 Task: Add Checklist CL0030 to Card Card0030 in Board Board0023 in Workspace Development in Trello
Action: Mouse moved to (373, 421)
Screenshot: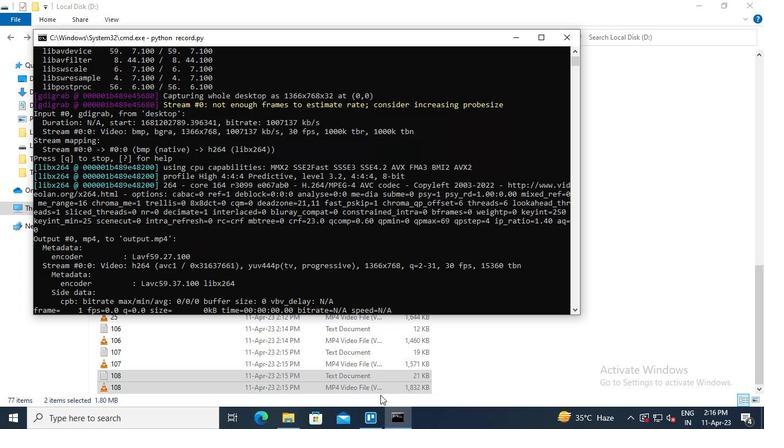 
Action: Mouse pressed left at (373, 421)
Screenshot: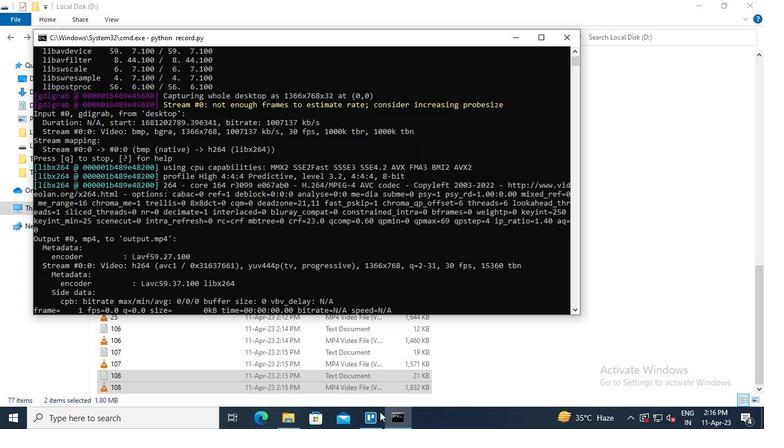 
Action: Mouse moved to (200, 238)
Screenshot: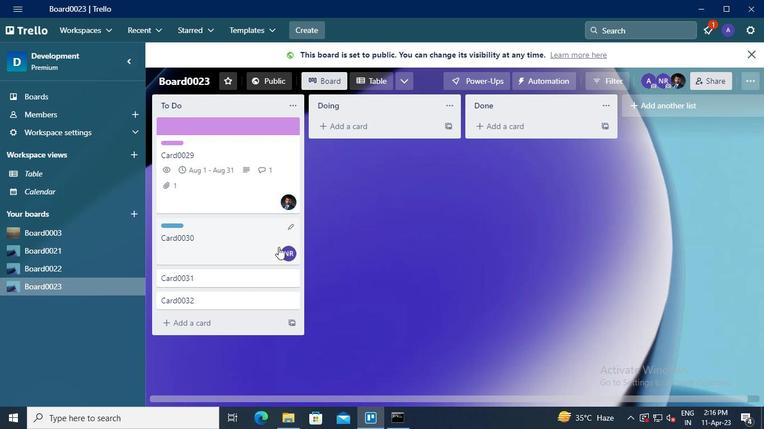 
Action: Mouse pressed left at (200, 238)
Screenshot: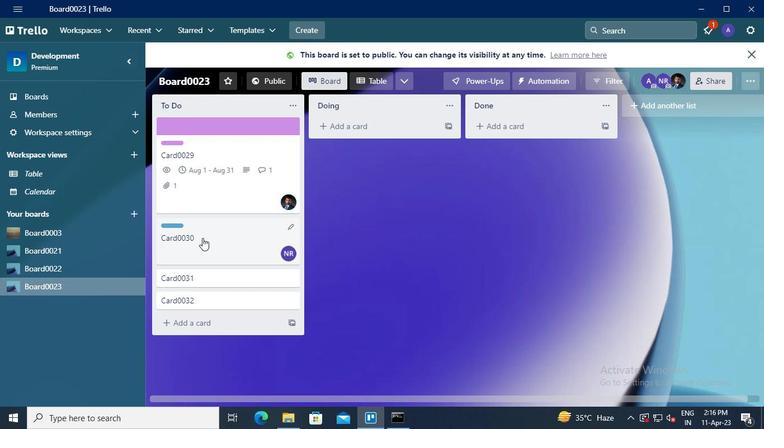 
Action: Mouse moved to (524, 190)
Screenshot: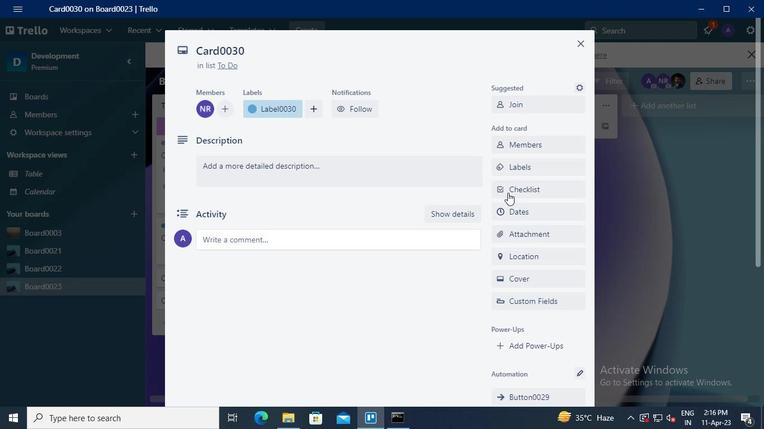 
Action: Mouse pressed left at (524, 190)
Screenshot: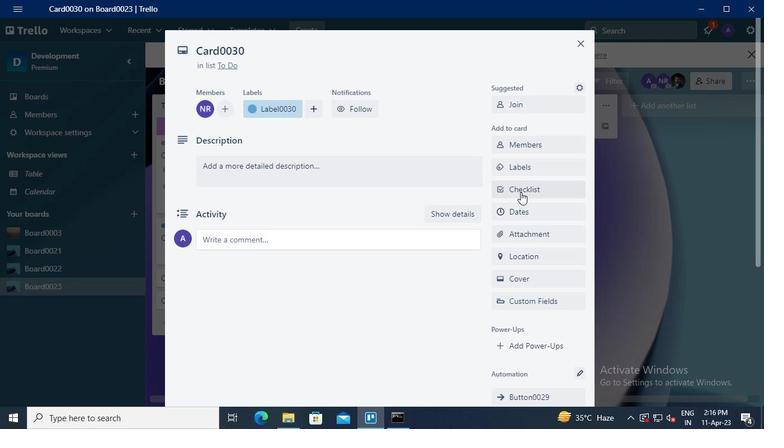 
Action: Keyboard Key.shift
Screenshot: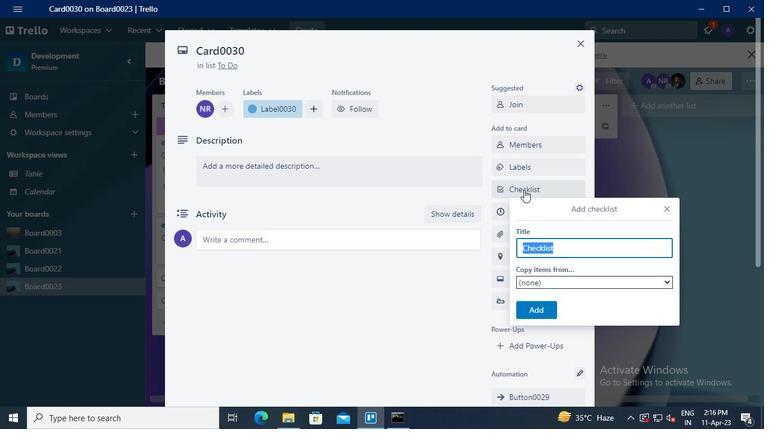 
Action: Keyboard C
Screenshot: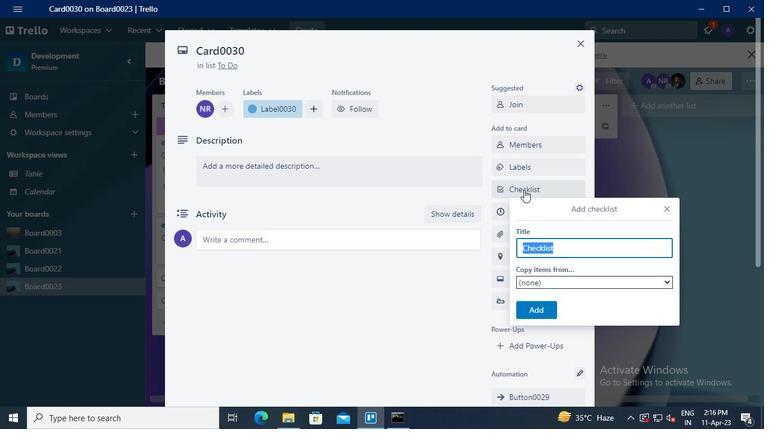 
Action: Keyboard L
Screenshot: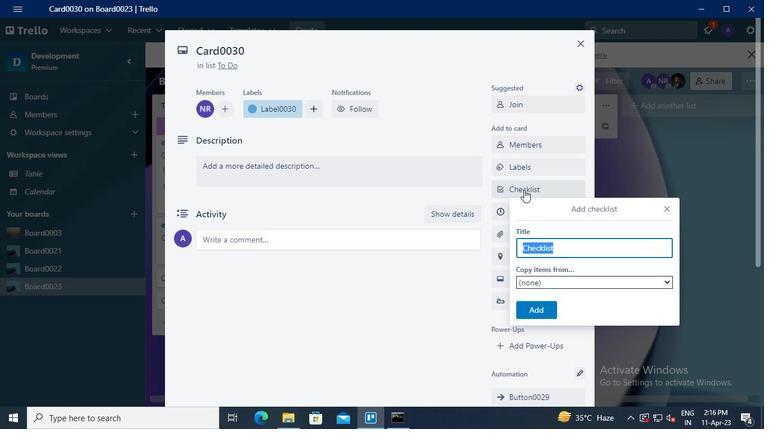 
Action: Keyboard <96>
Screenshot: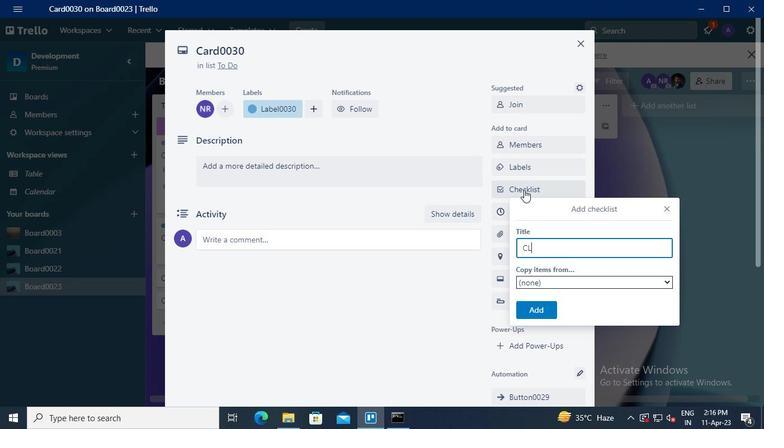 
Action: Keyboard <96>
Screenshot: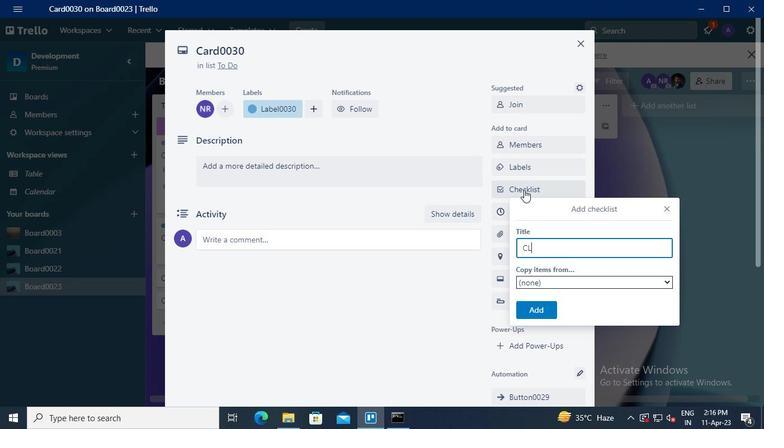 
Action: Keyboard <99>
Screenshot: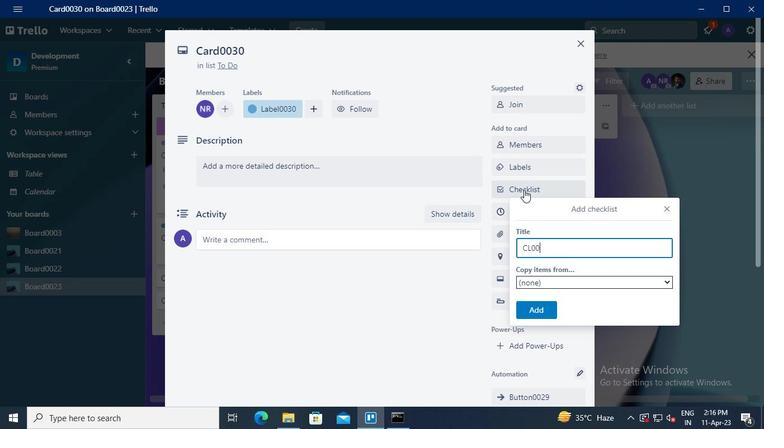 
Action: Keyboard <96>
Screenshot: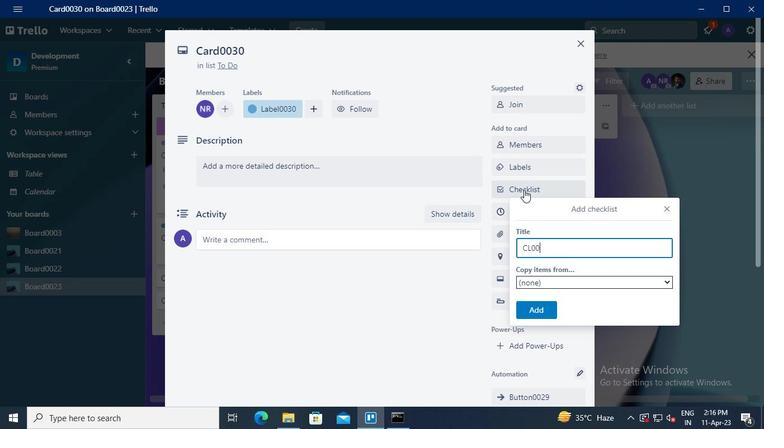
Action: Mouse moved to (543, 306)
Screenshot: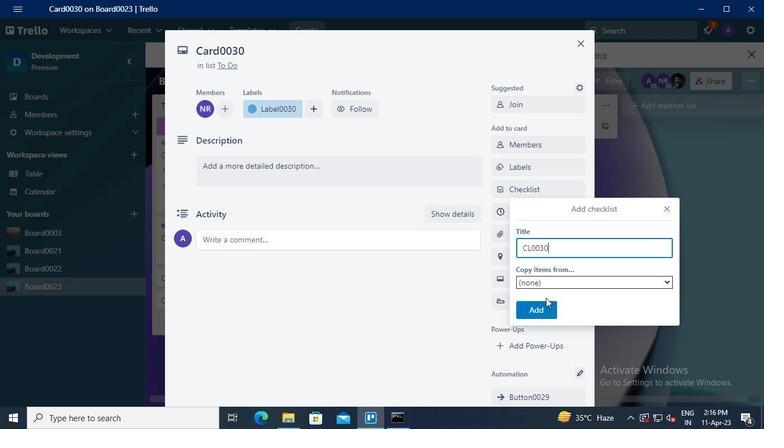 
Action: Mouse pressed left at (543, 306)
Screenshot: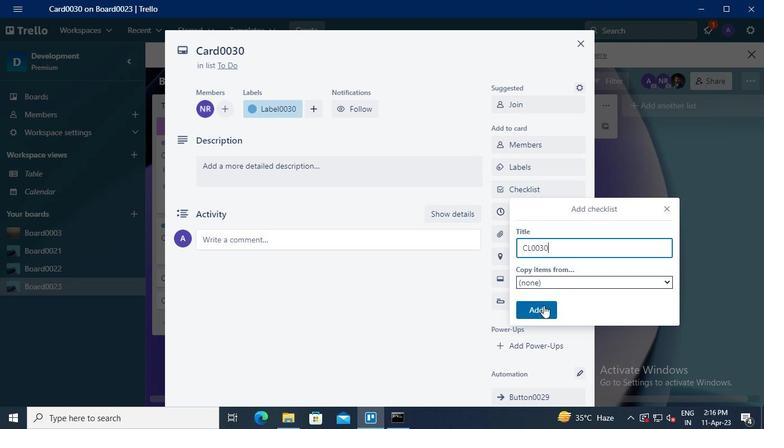 
Action: Mouse moved to (397, 417)
Screenshot: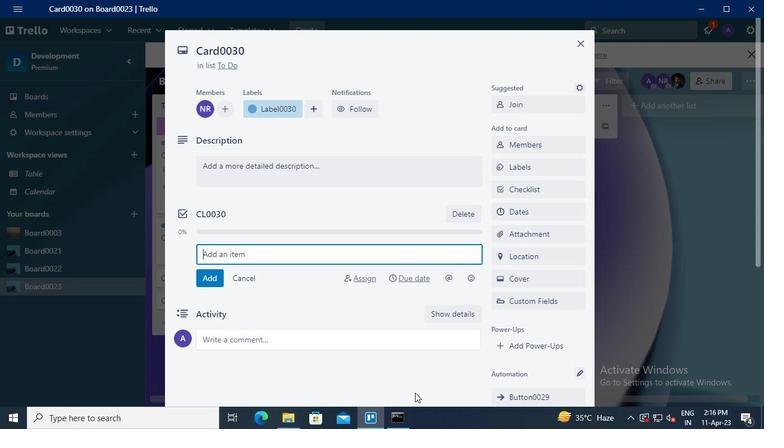 
Action: Mouse pressed left at (397, 417)
Screenshot: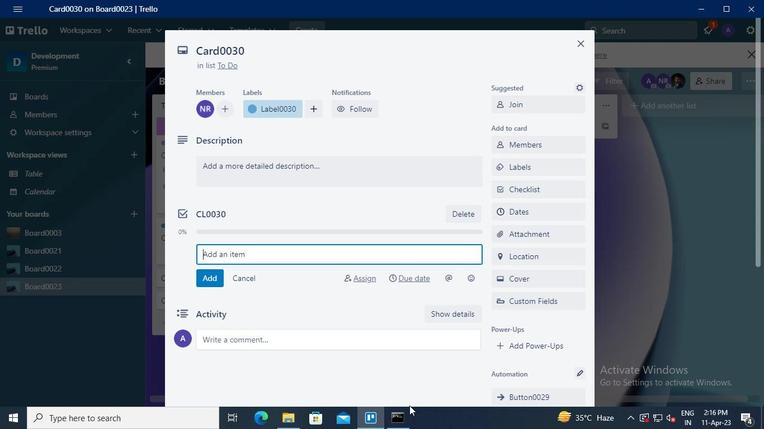 
Action: Mouse moved to (566, 40)
Screenshot: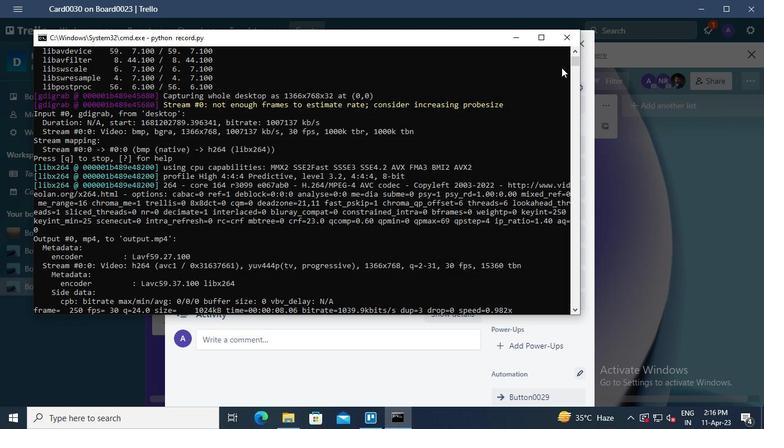 
Action: Mouse pressed left at (566, 40)
Screenshot: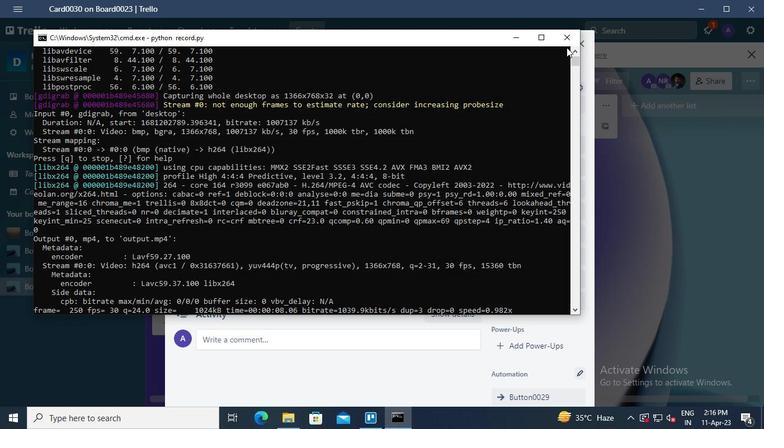 
